Task: Create a sub task System Test and UAT for the task  Develop a new online marketplace for a specific industry in the project AgileCraft , assign it to team member softage.1@softage.net and update the status of the sub task to  At Risk , set the priority of the sub task to Medium
Action: Mouse moved to (79, 365)
Screenshot: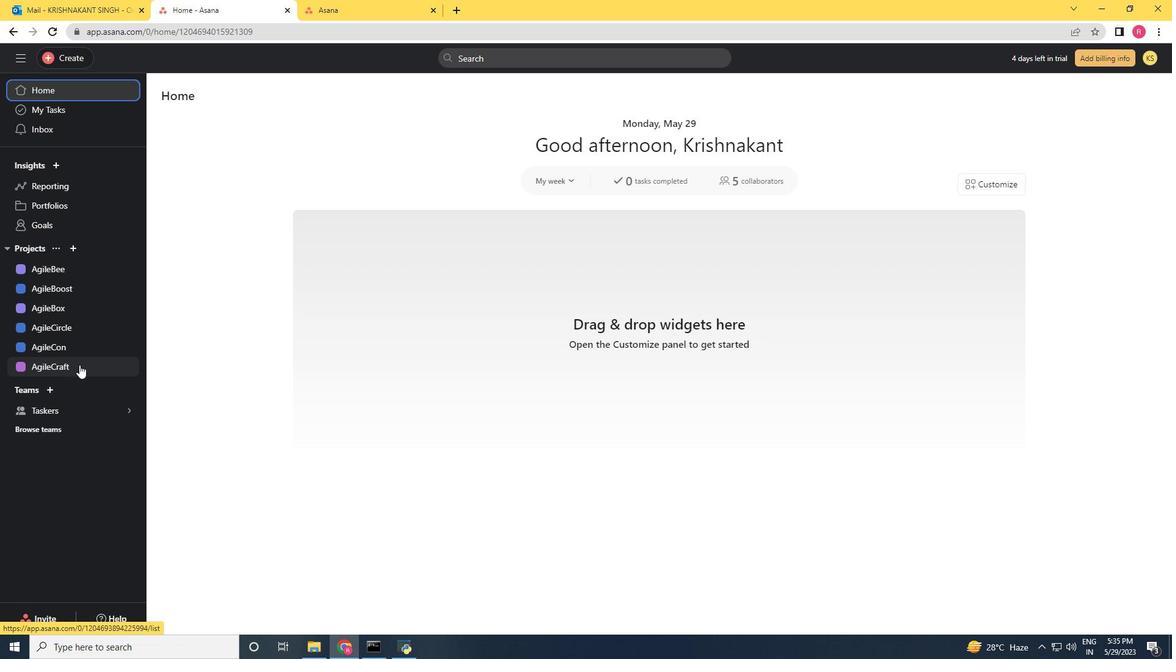 
Action: Mouse pressed left at (79, 365)
Screenshot: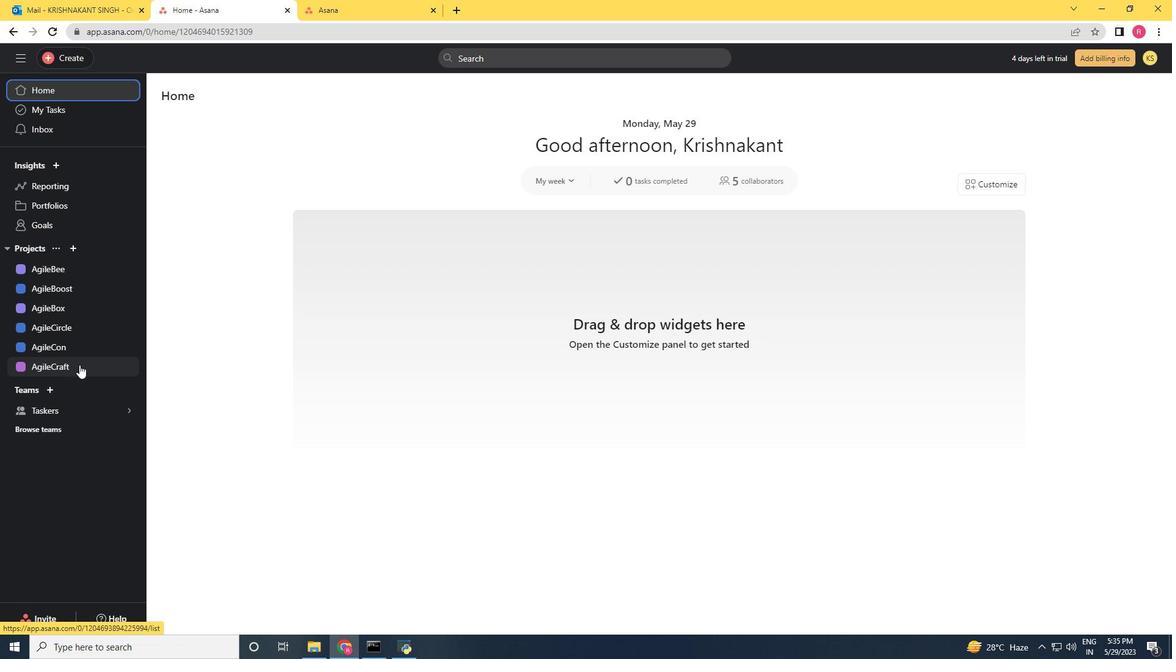 
Action: Mouse moved to (543, 267)
Screenshot: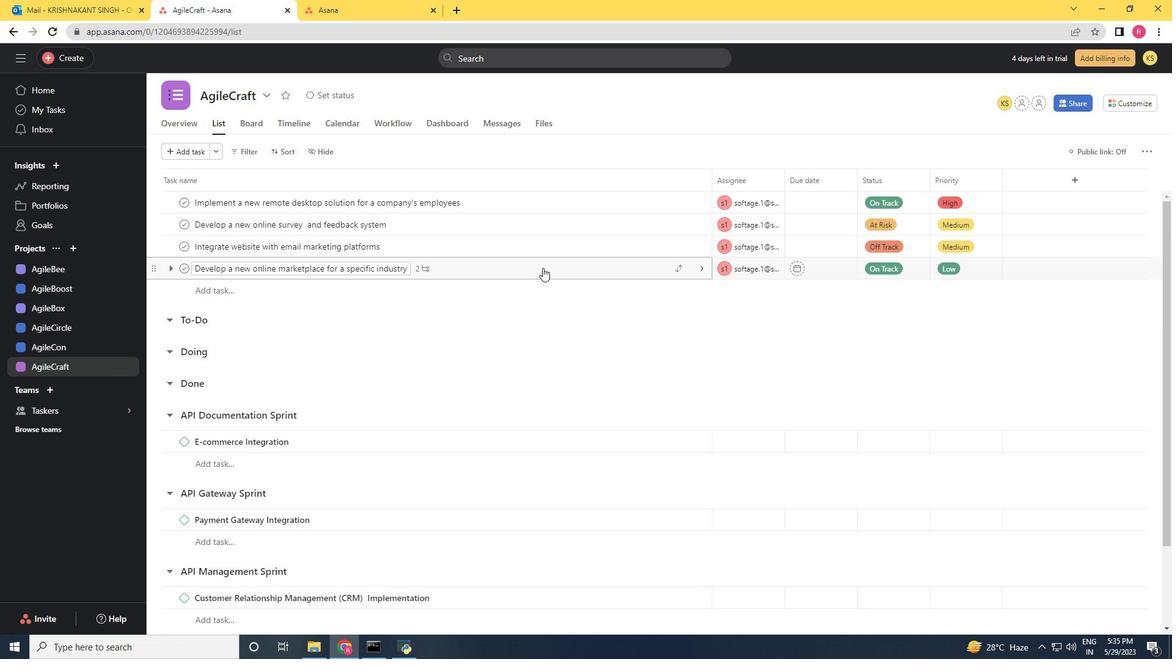 
Action: Mouse pressed left at (543, 267)
Screenshot: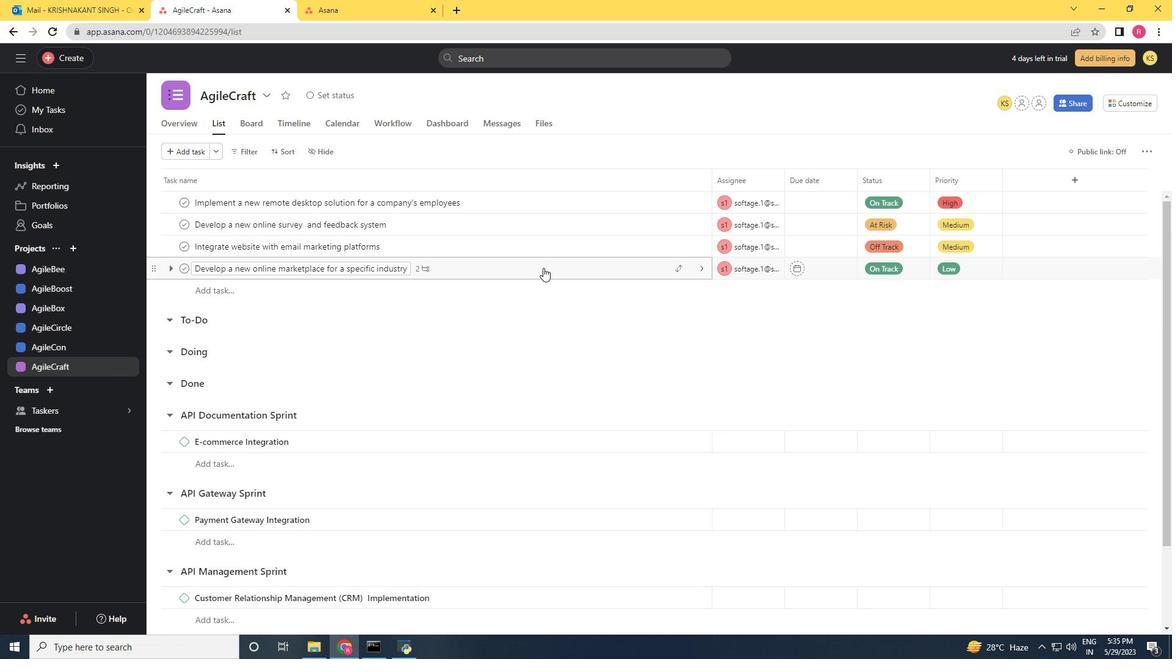 
Action: Mouse moved to (891, 358)
Screenshot: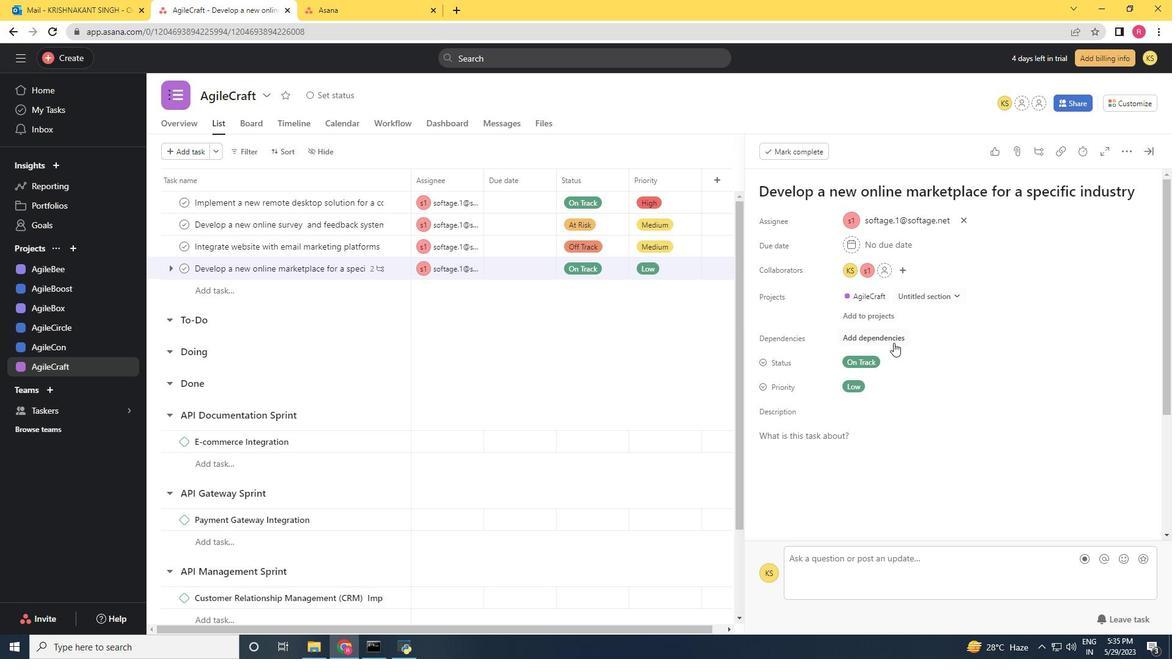 
Action: Mouse scrolled (891, 358) with delta (0, 0)
Screenshot: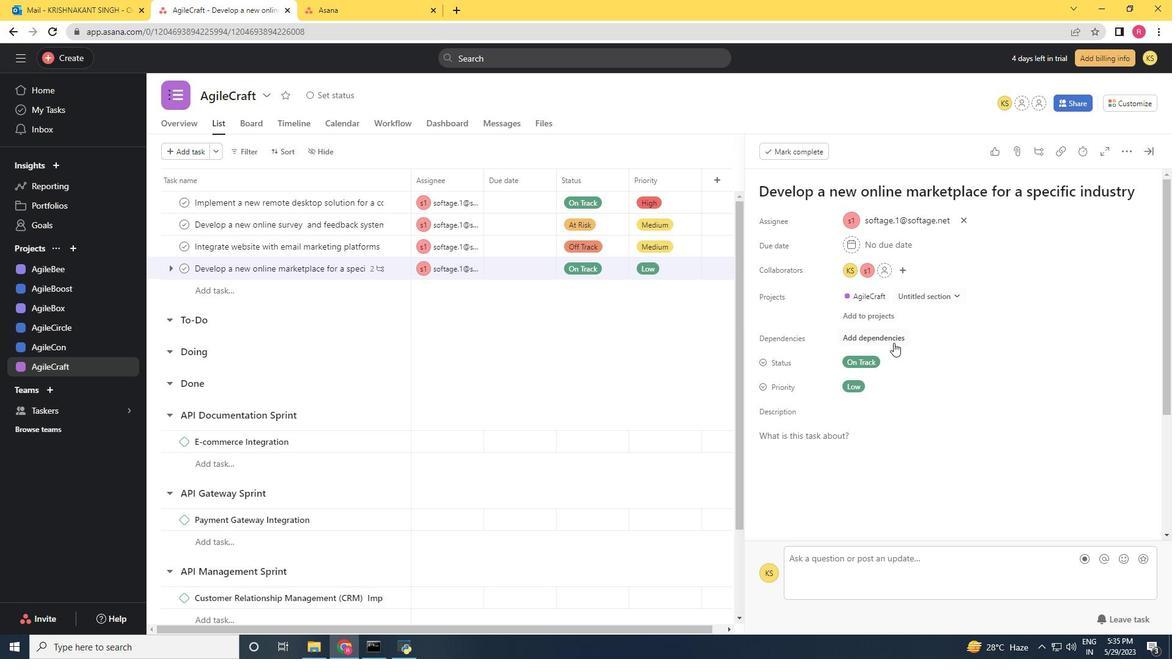 
Action: Mouse moved to (890, 362)
Screenshot: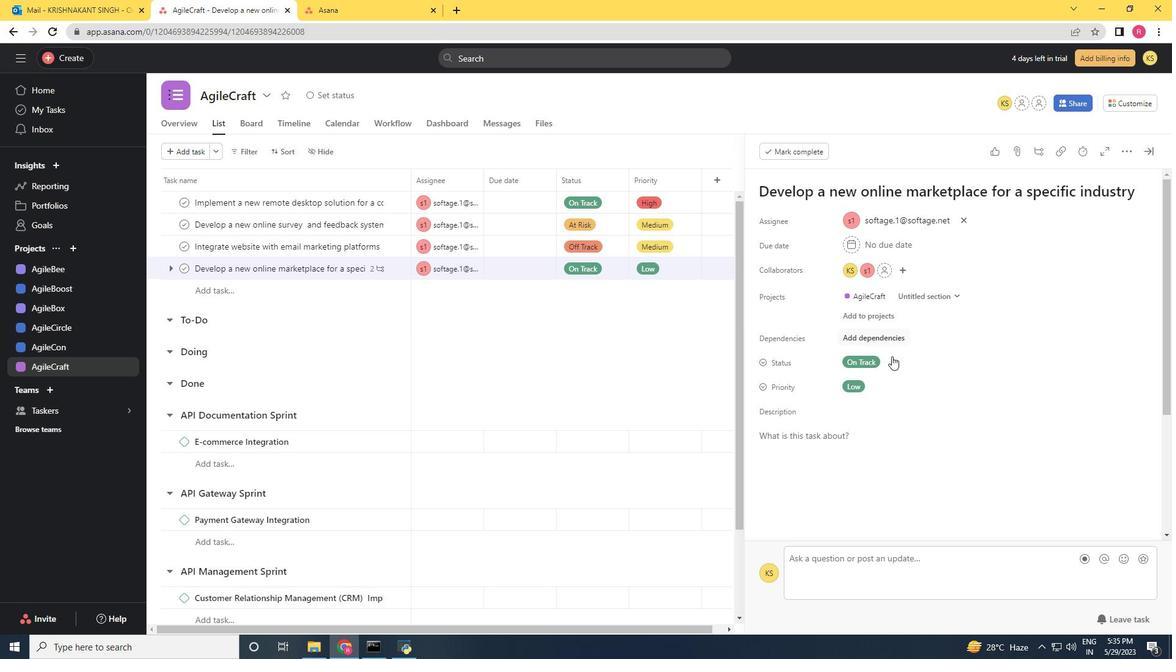 
Action: Mouse scrolled (890, 362) with delta (0, 0)
Screenshot: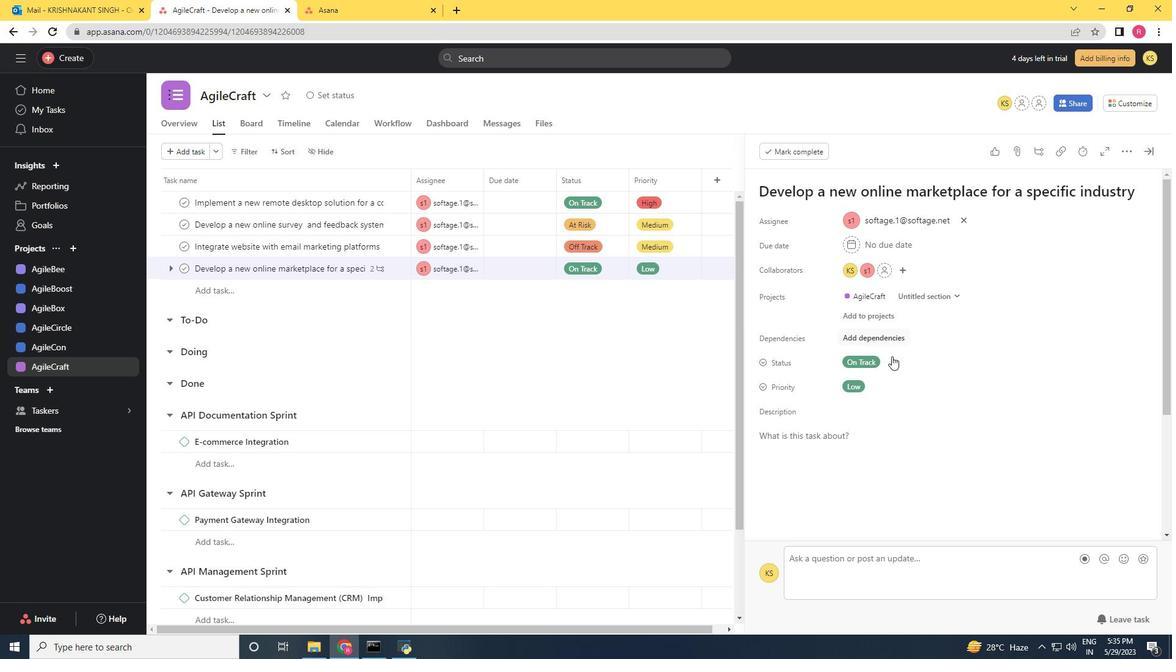 
Action: Mouse moved to (890, 363)
Screenshot: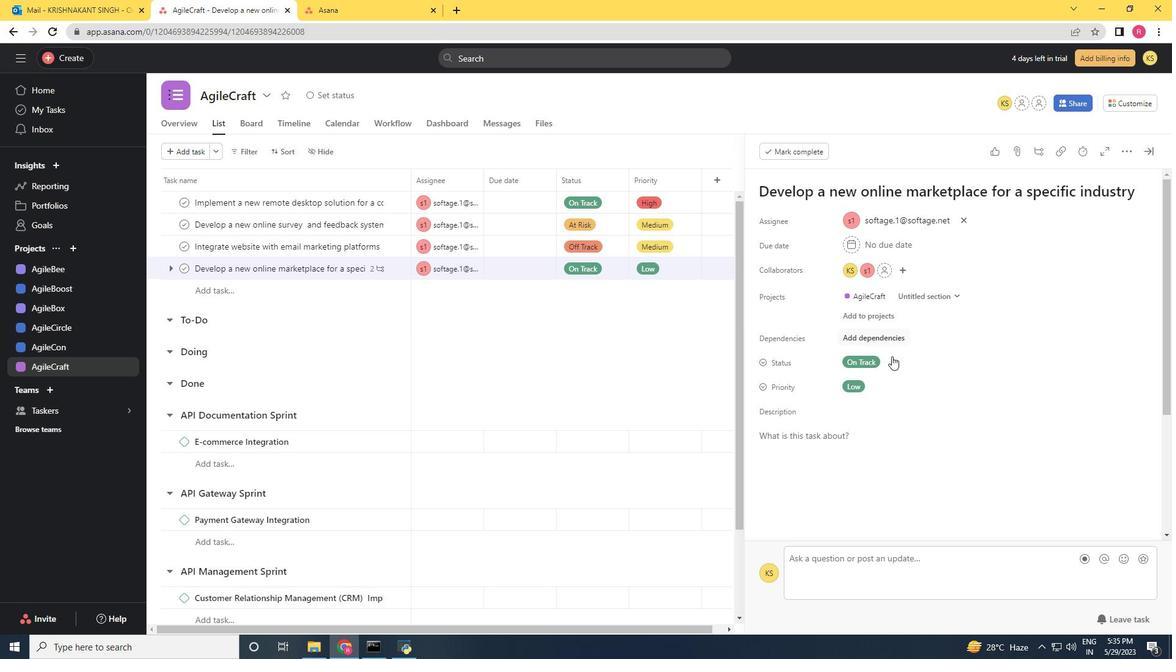 
Action: Mouse scrolled (890, 362) with delta (0, 0)
Screenshot: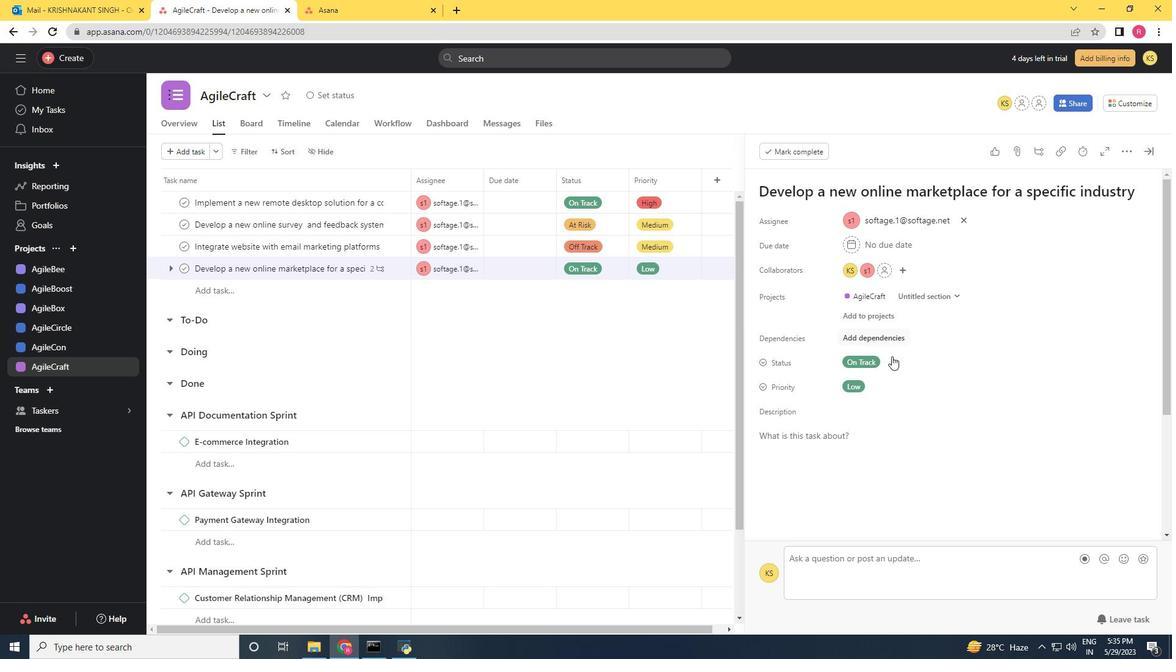 
Action: Mouse moved to (890, 363)
Screenshot: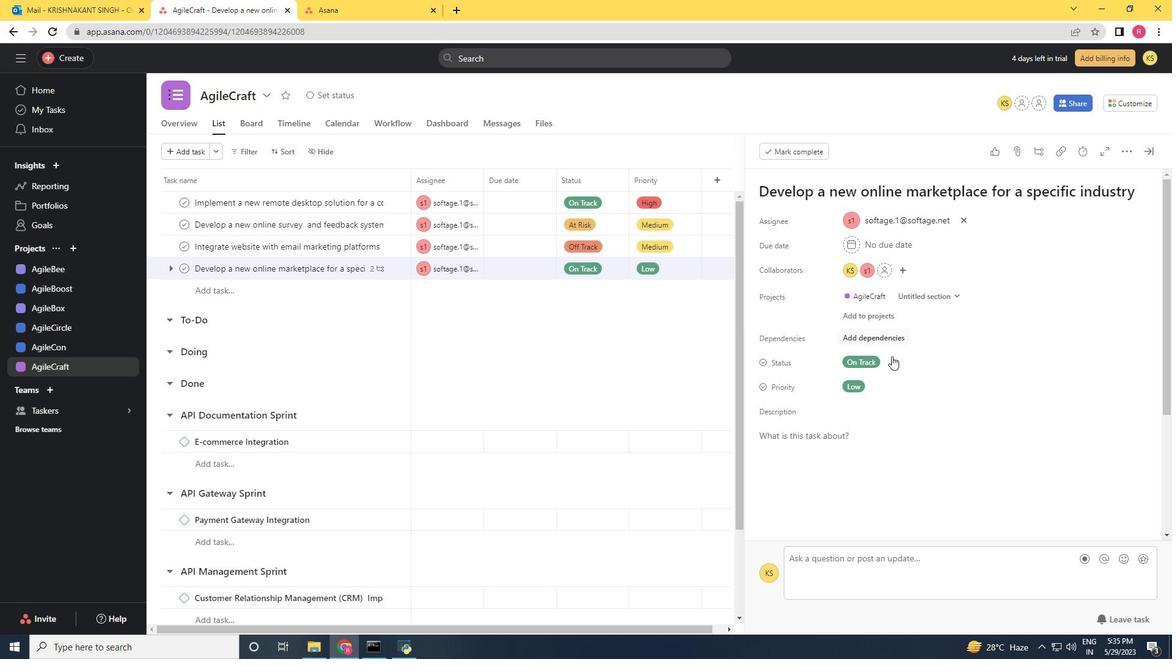 
Action: Mouse scrolled (890, 363) with delta (0, 0)
Screenshot: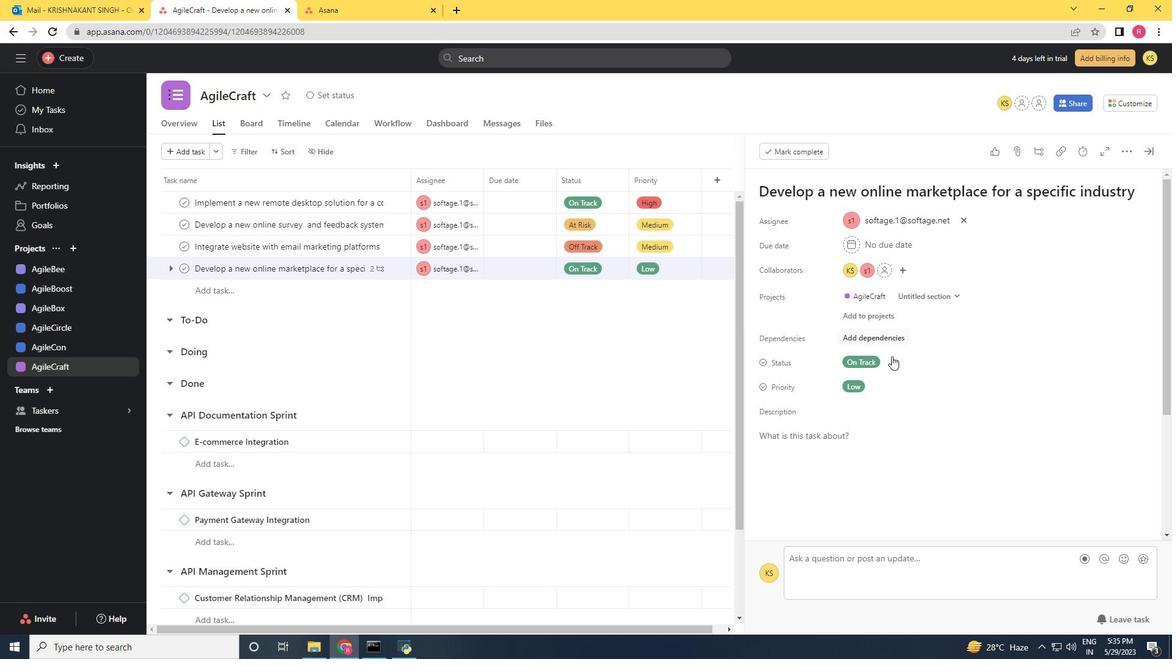 
Action: Mouse scrolled (890, 363) with delta (0, 0)
Screenshot: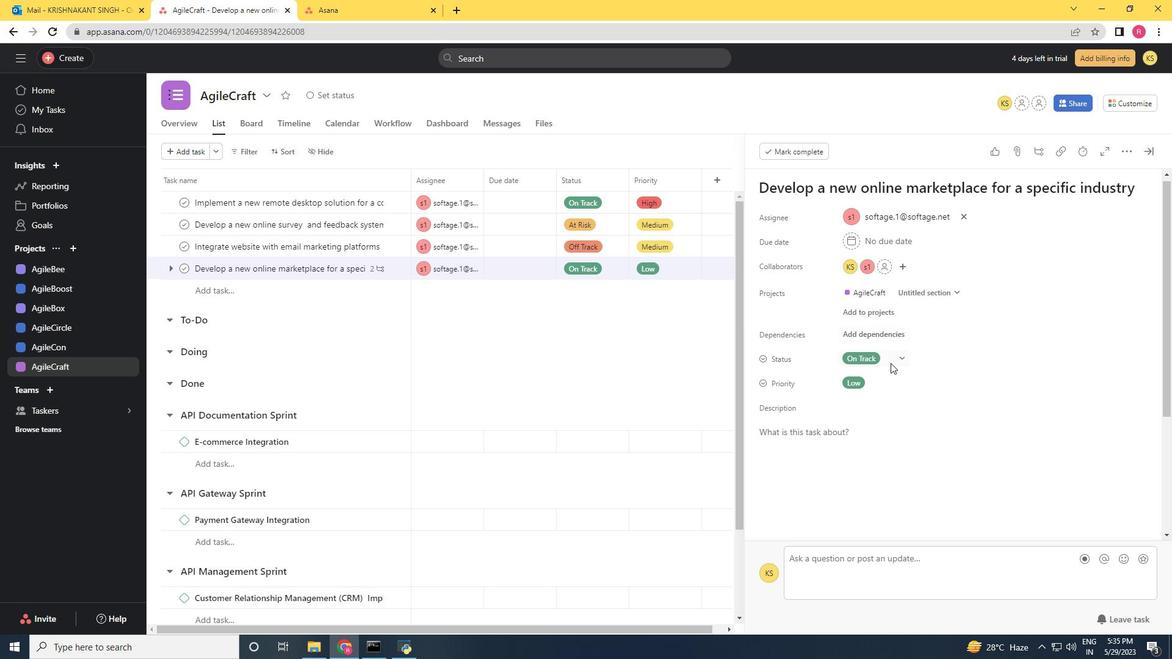 
Action: Mouse moved to (792, 443)
Screenshot: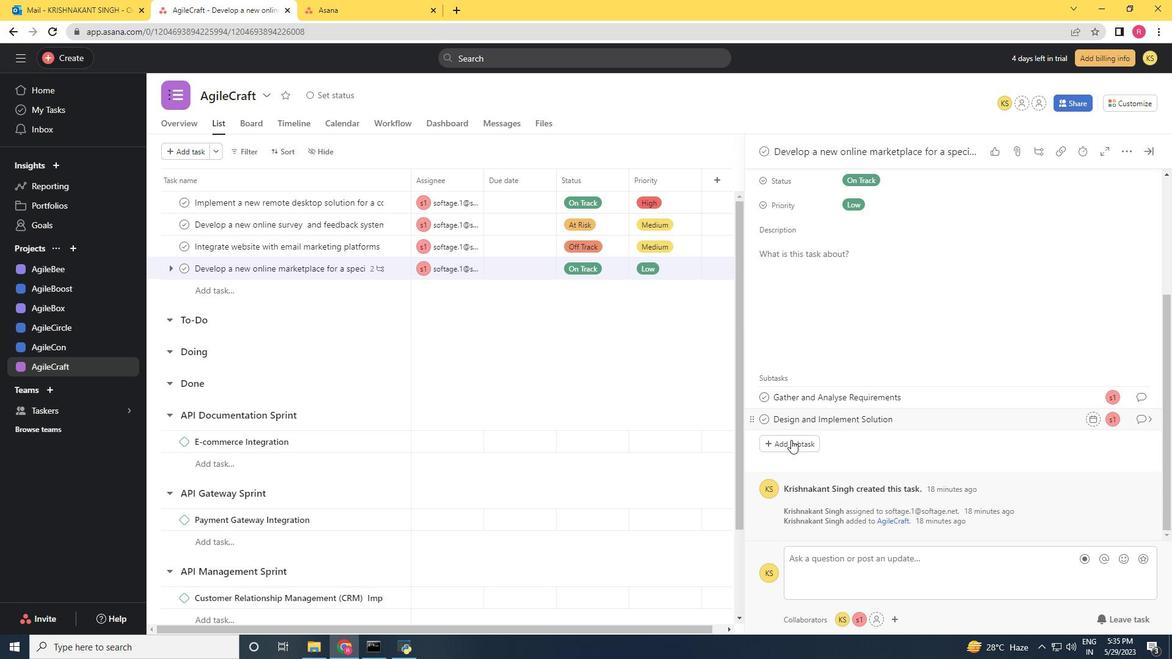 
Action: Mouse pressed left at (792, 443)
Screenshot: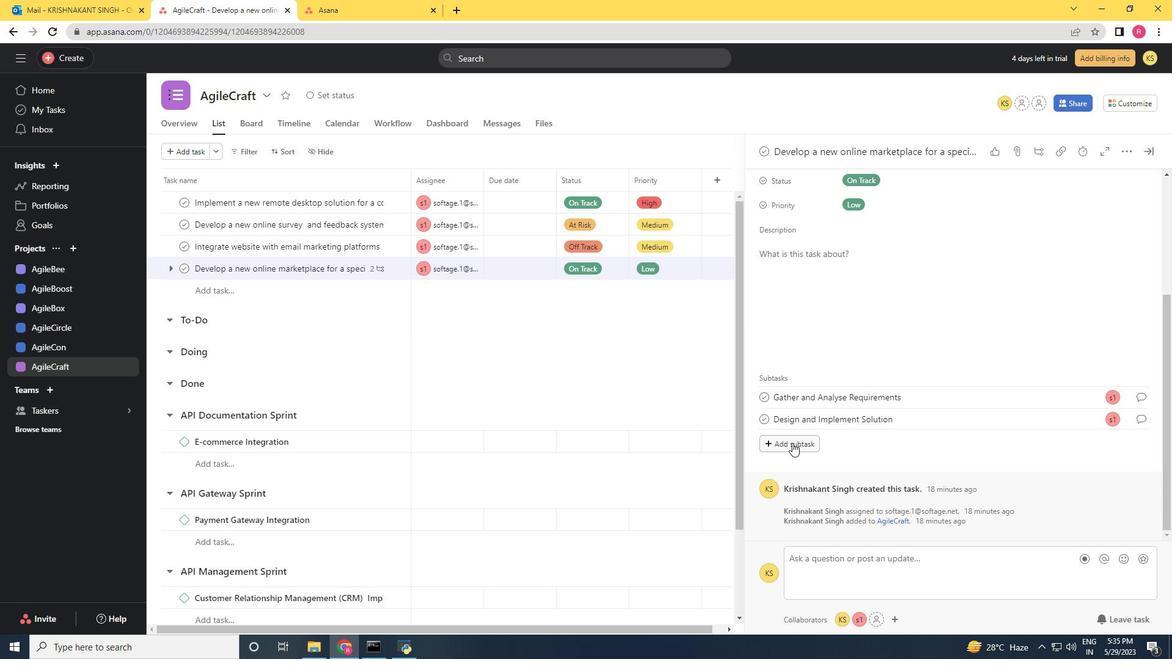 
Action: Key pressed <Key.shift>System<Key.space><Key.shift>Tesr<Key.backspace>t<Key.space>and<Key.space><Key.shift>UAT<Key.space>
Screenshot: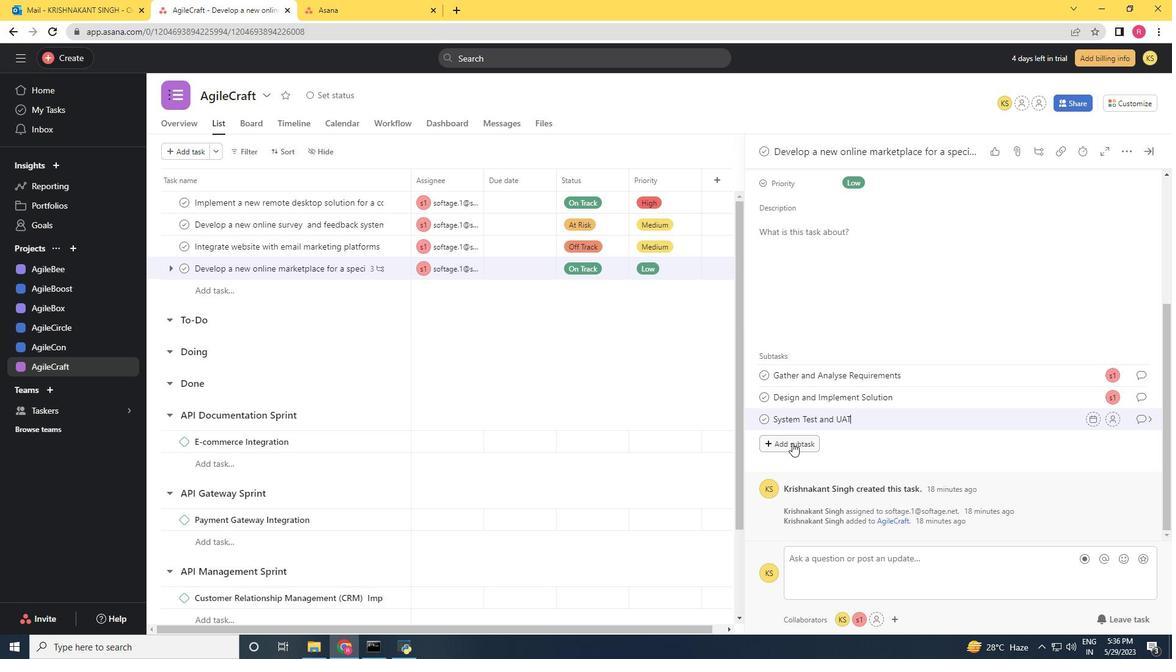 
Action: Mouse moved to (1111, 418)
Screenshot: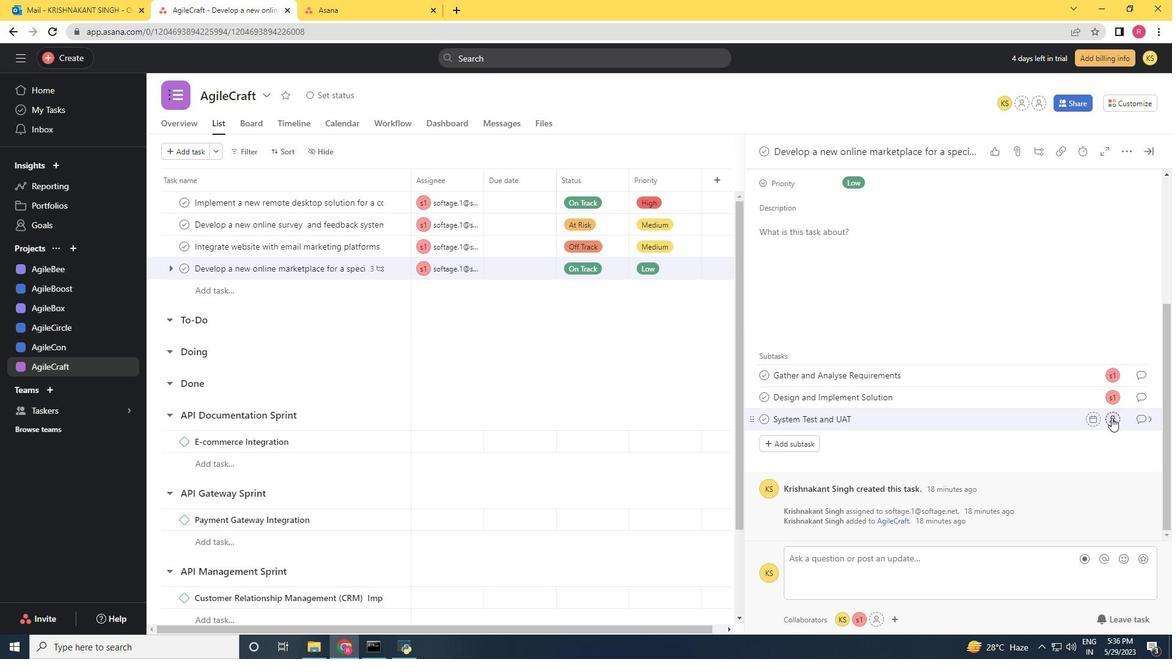 
Action: Mouse pressed left at (1111, 418)
Screenshot: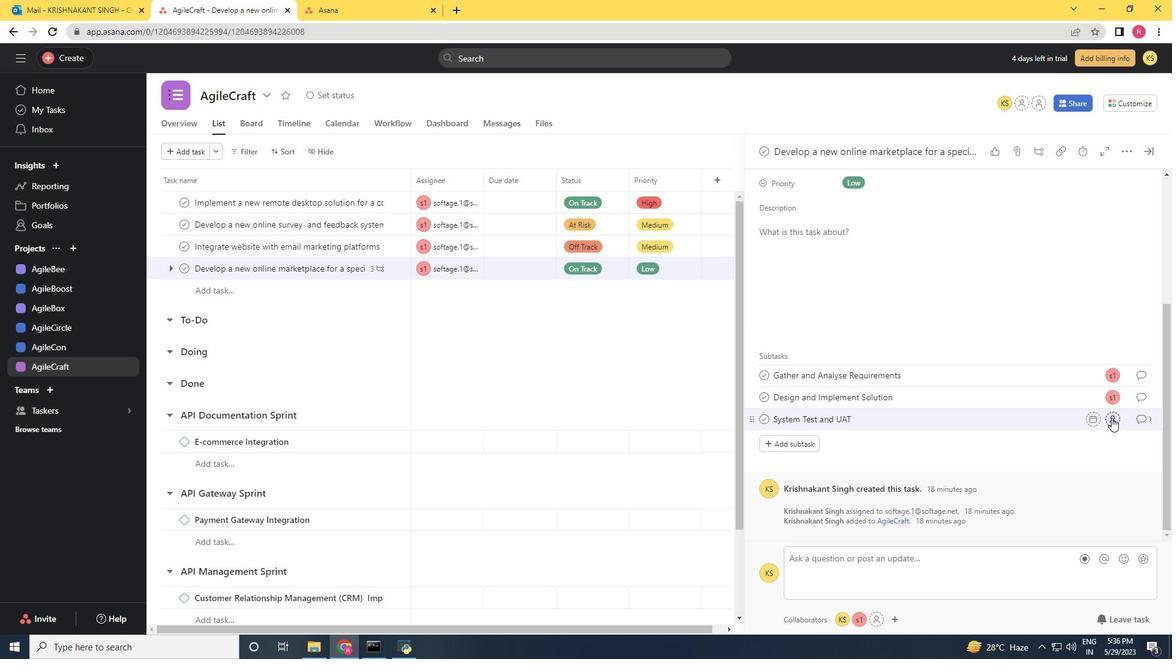 
Action: Mouse moved to (1096, 427)
Screenshot: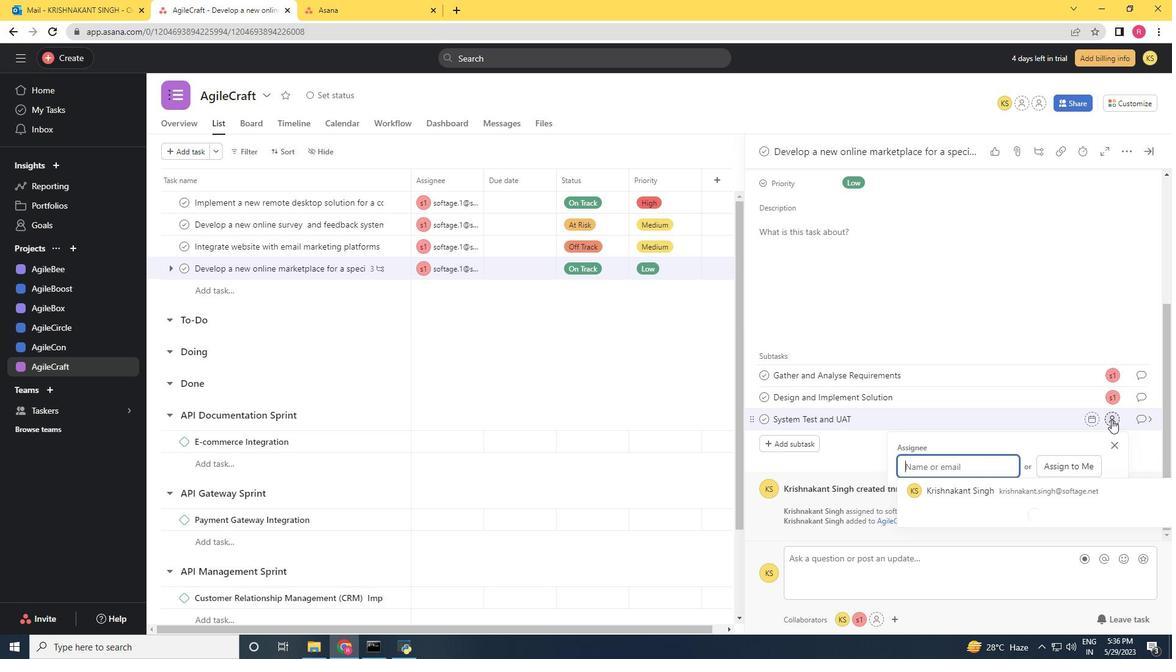 
Action: Key pressed softage.1<Key.shift>@softage.net
Screenshot: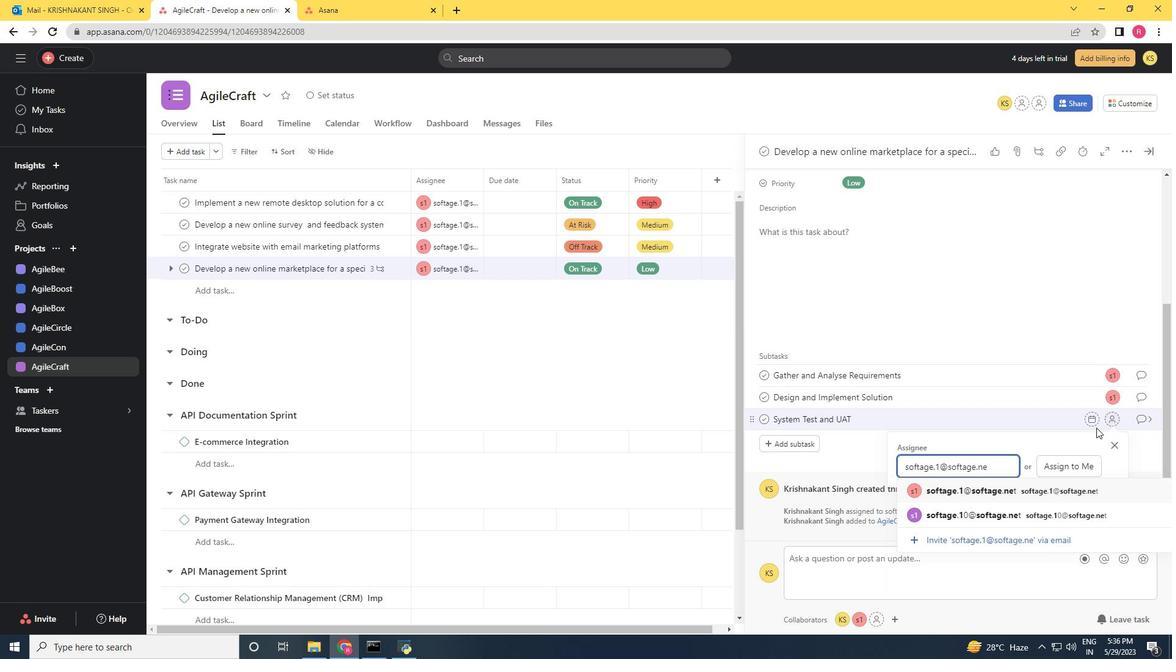 
Action: Mouse moved to (1026, 490)
Screenshot: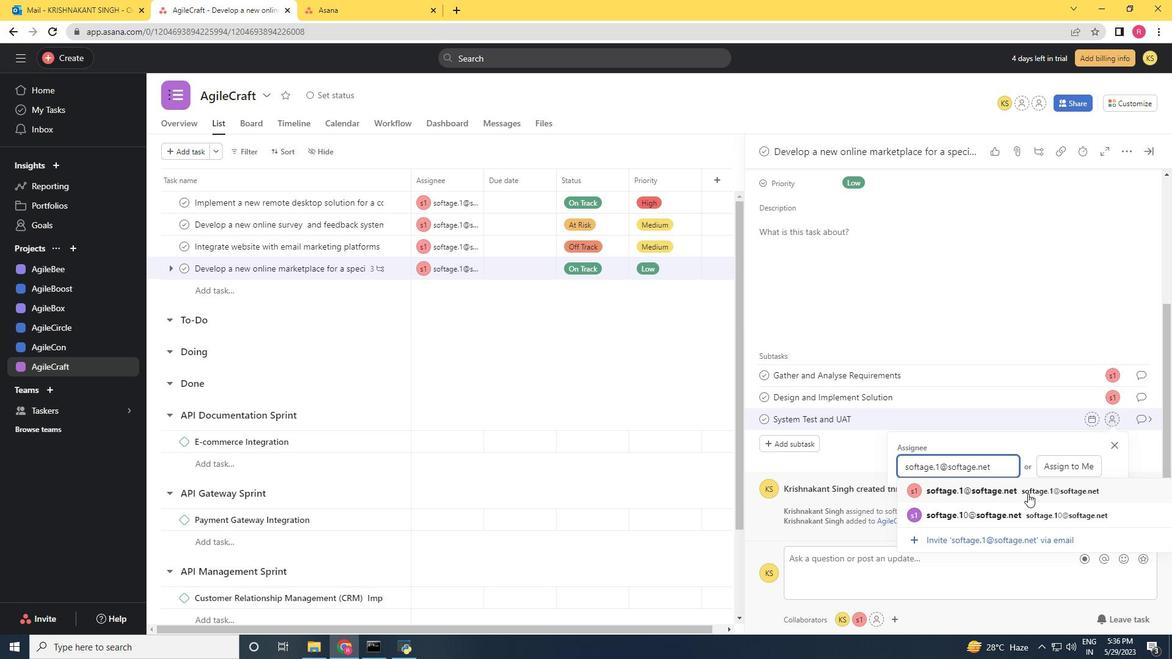 
Action: Mouse pressed left at (1026, 490)
Screenshot: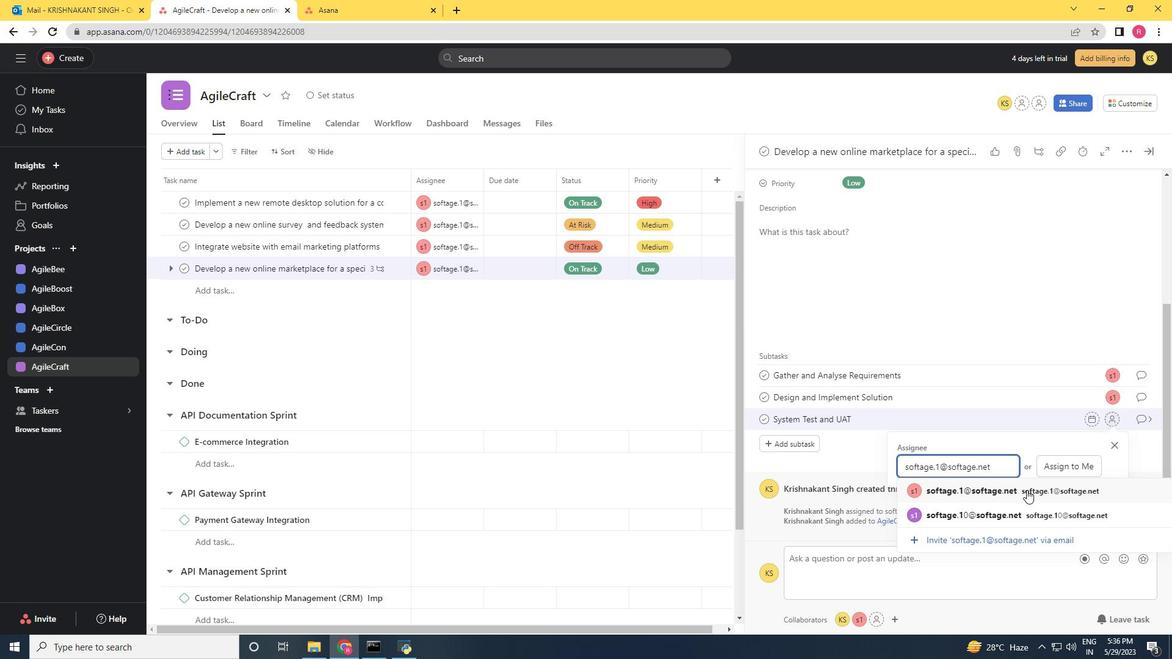 
Action: Mouse moved to (1150, 412)
Screenshot: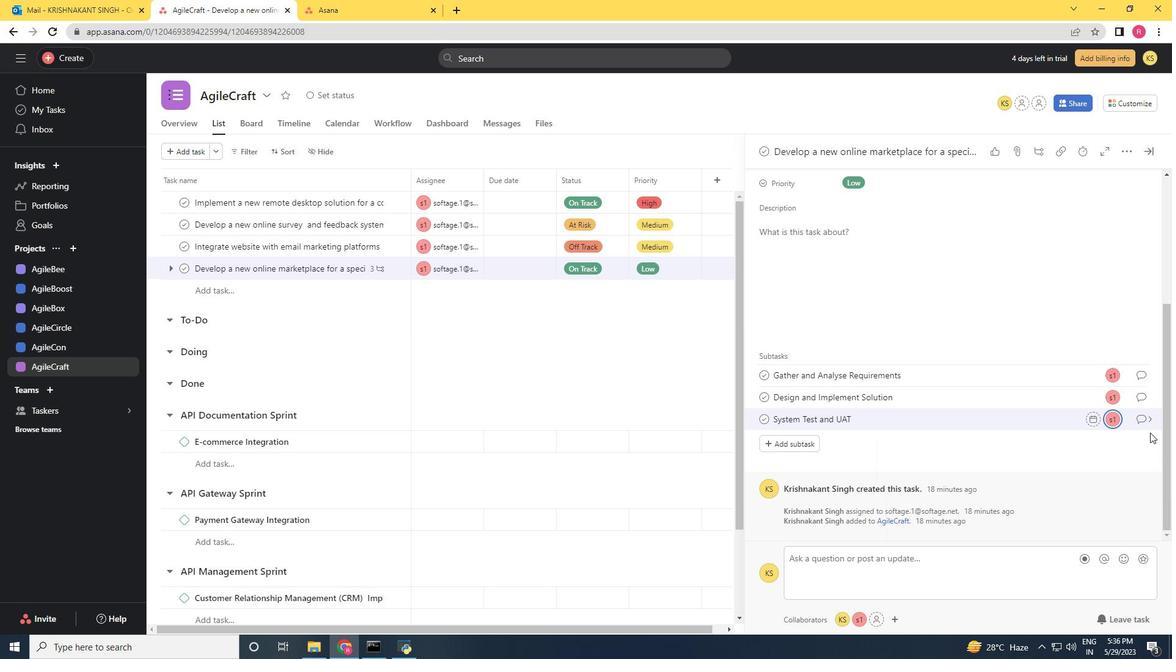 
Action: Mouse pressed left at (1150, 412)
Screenshot: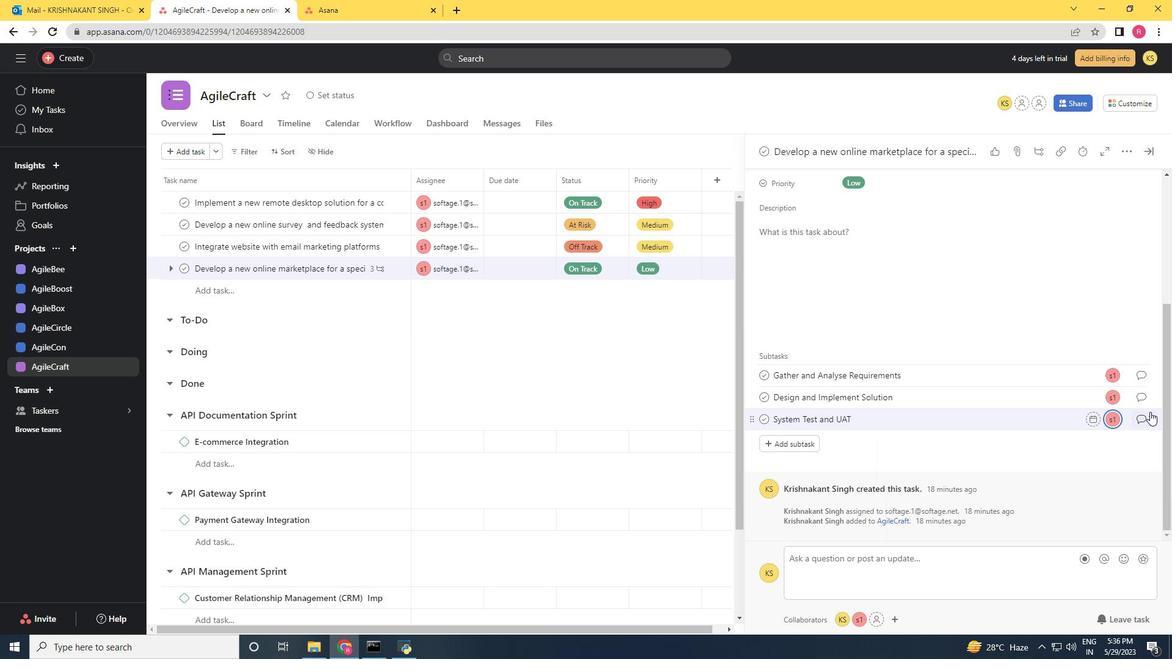 
Action: Mouse moved to (797, 346)
Screenshot: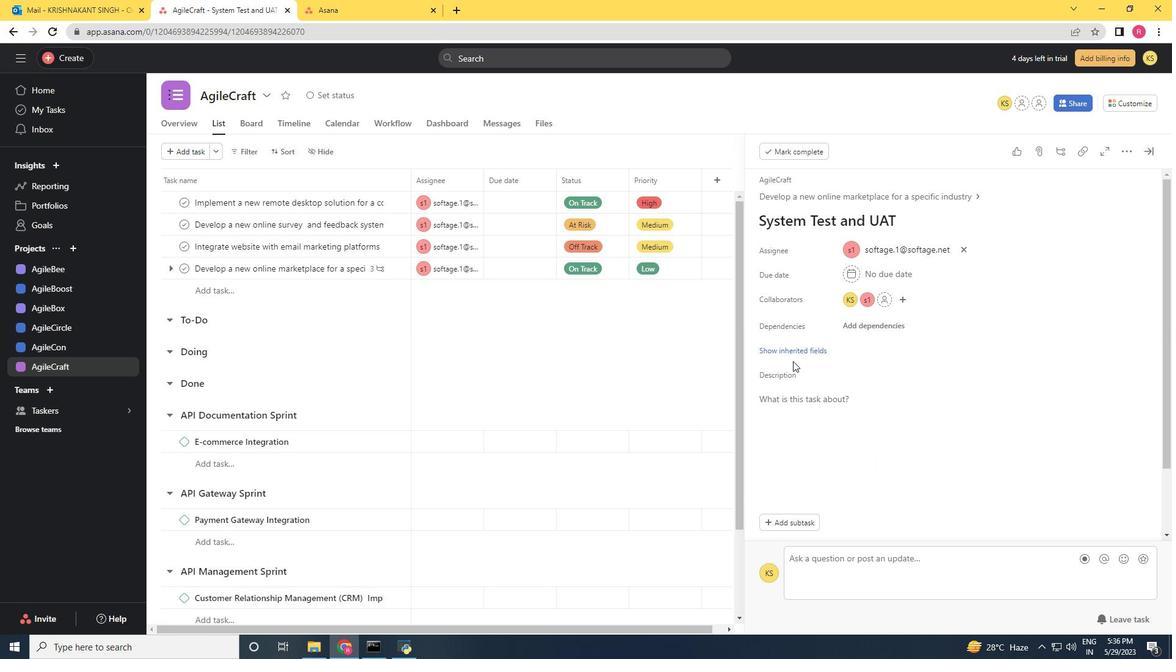 
Action: Mouse pressed left at (797, 346)
Screenshot: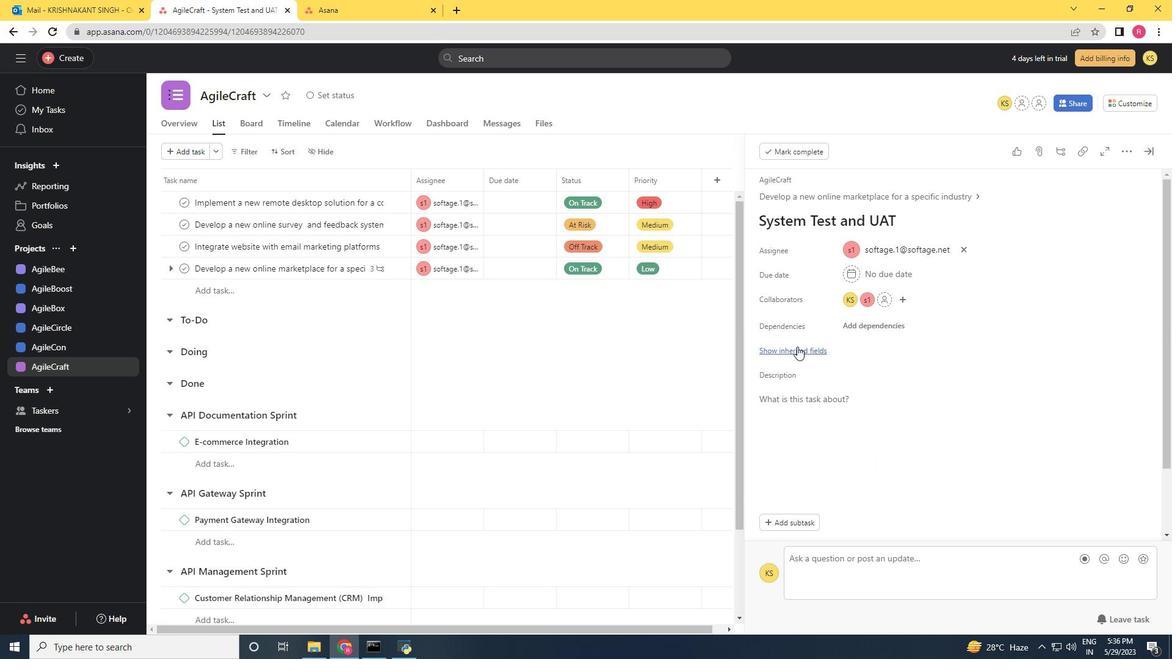 
Action: Mouse moved to (860, 377)
Screenshot: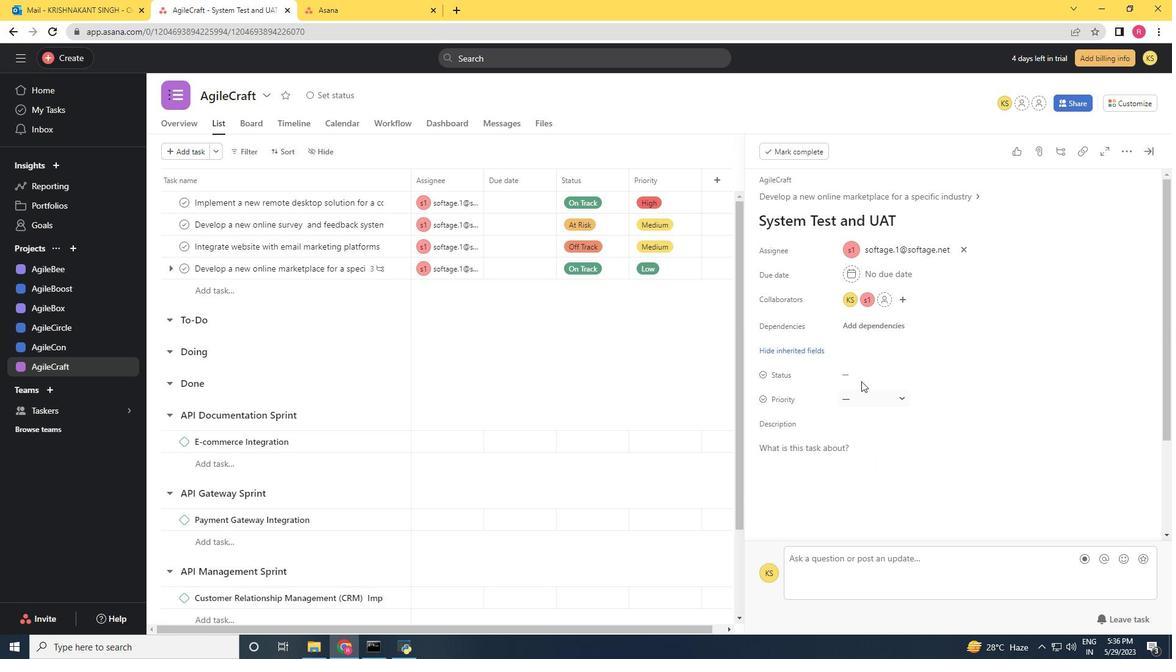 
Action: Mouse pressed left at (860, 377)
Screenshot: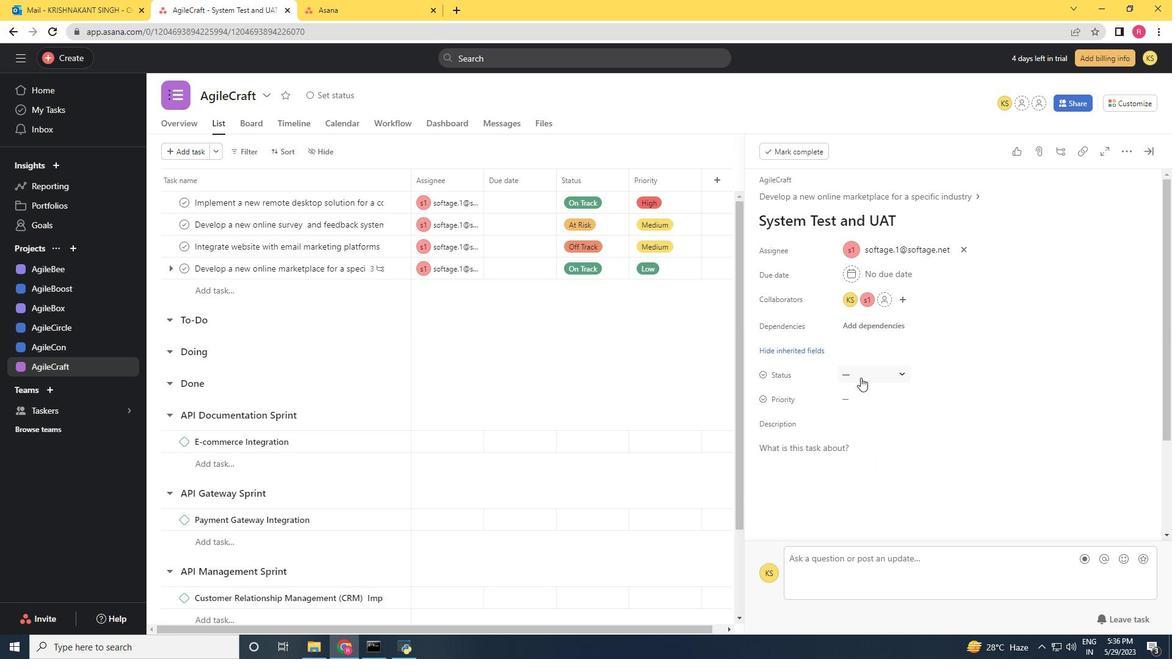 
Action: Mouse moved to (887, 460)
Screenshot: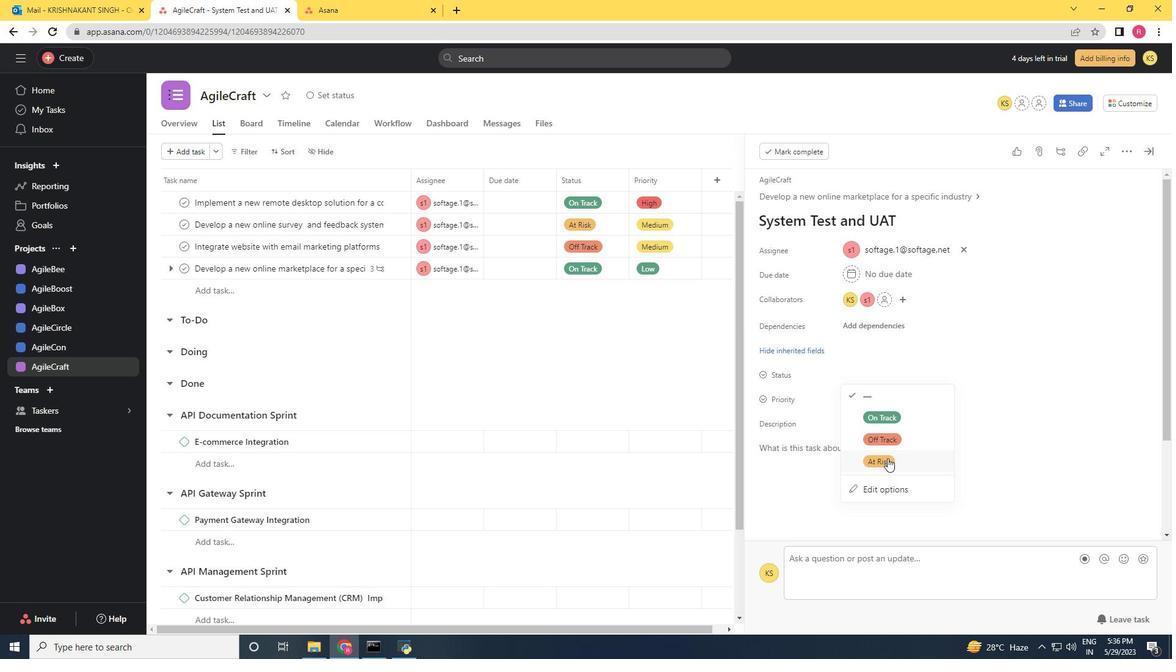 
Action: Mouse pressed left at (887, 460)
Screenshot: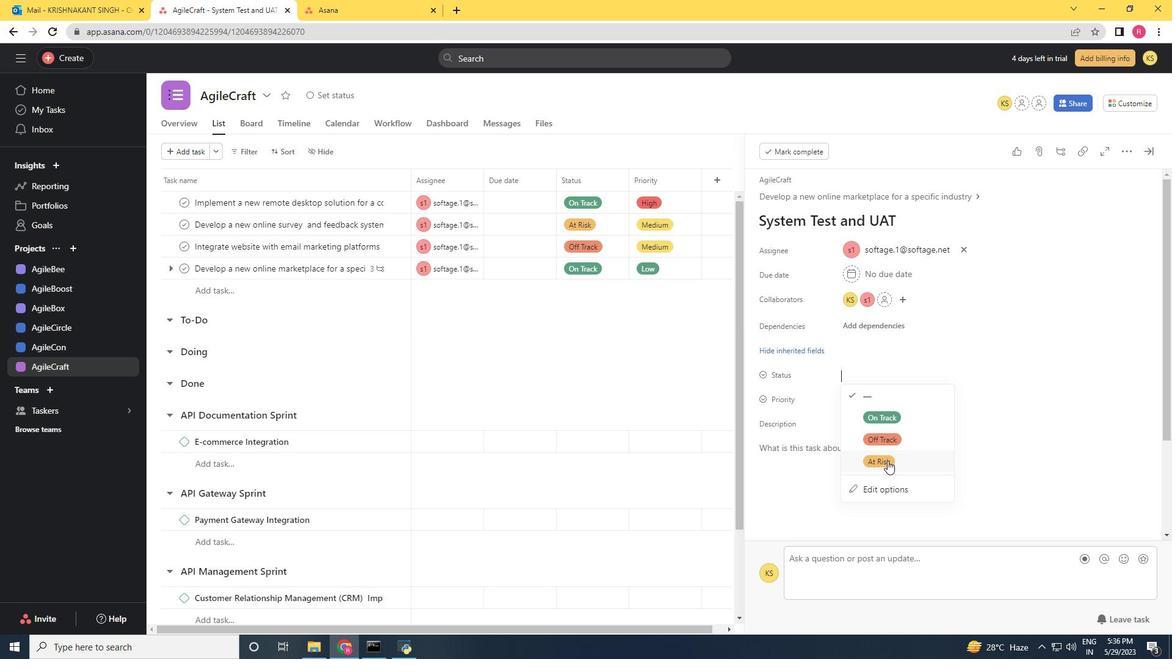 
Action: Mouse moved to (860, 399)
Screenshot: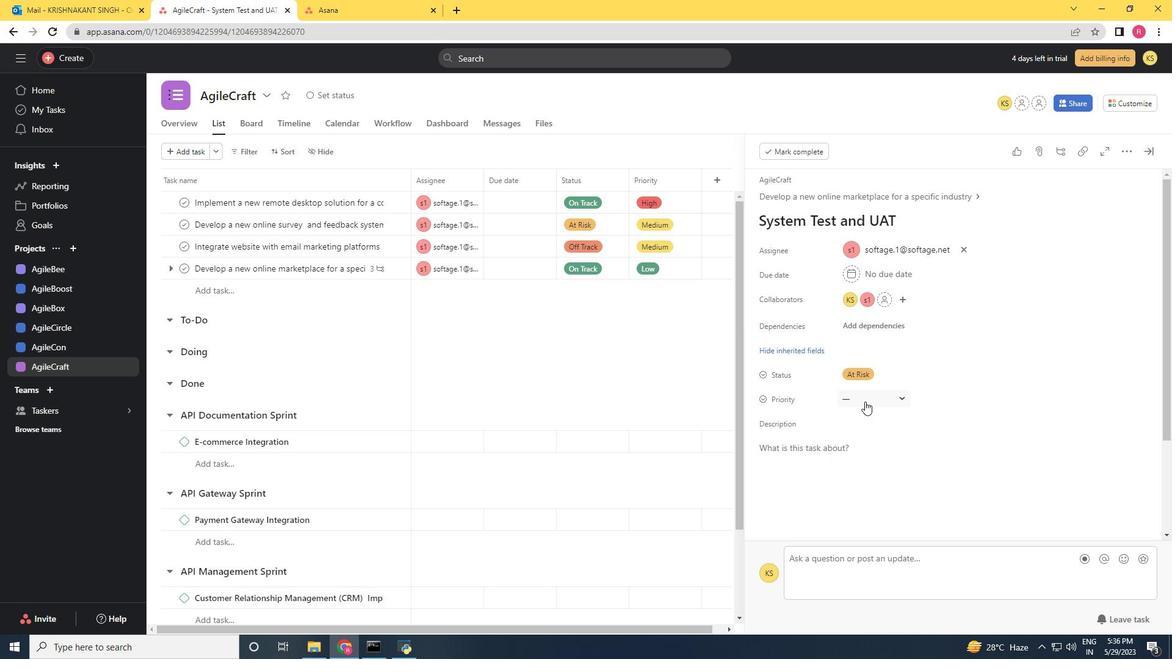 
Action: Mouse pressed left at (860, 399)
Screenshot: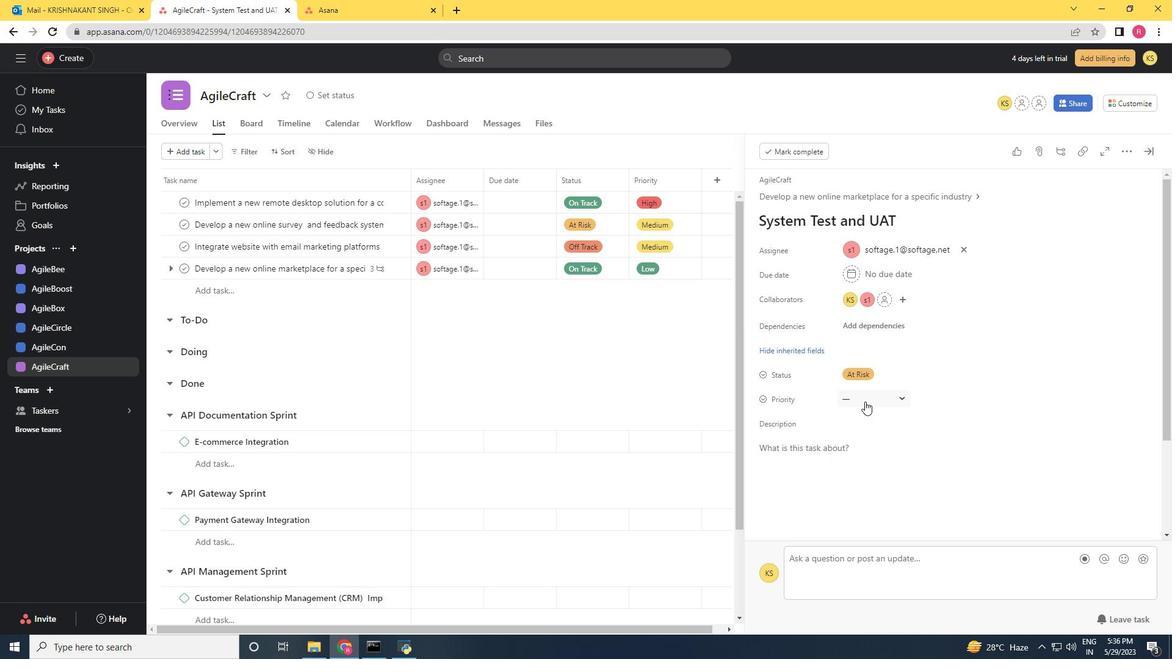 
Action: Mouse moved to (885, 462)
Screenshot: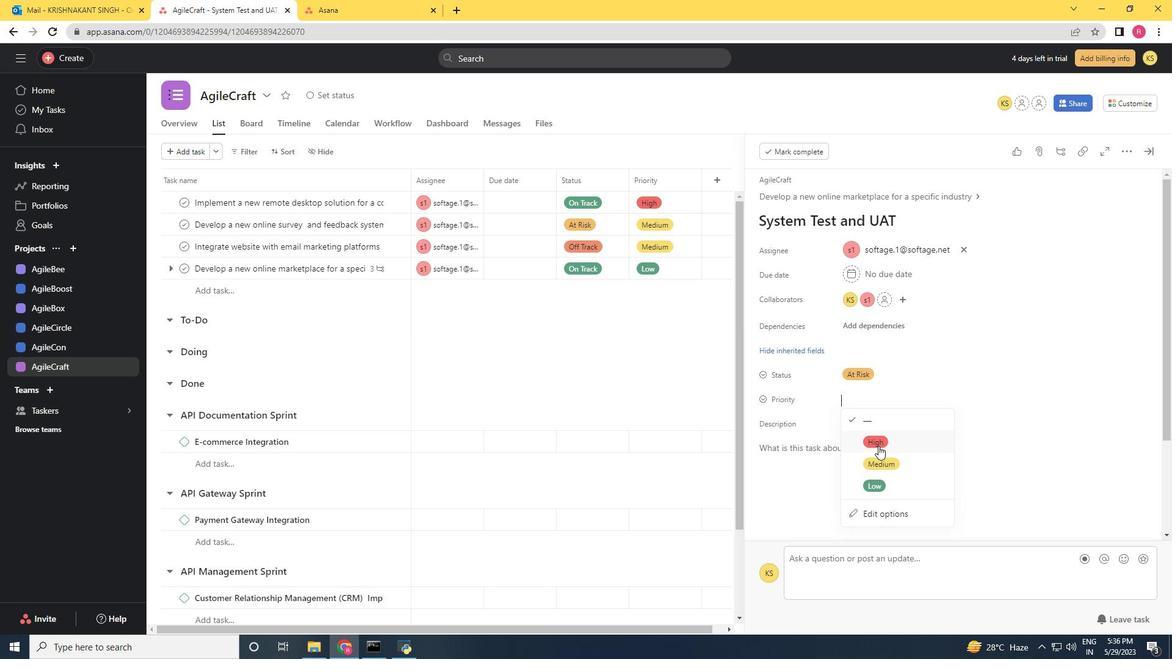 
Action: Mouse pressed left at (885, 462)
Screenshot: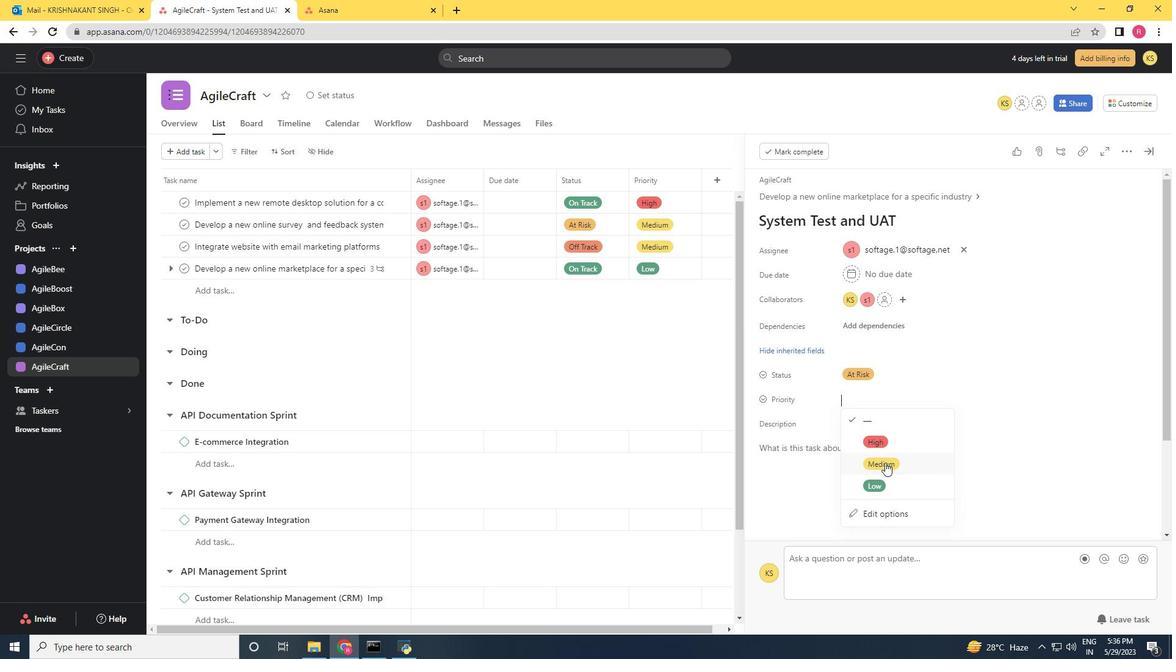 
